 Task: Visit the company website of Walmart
Action: Mouse moved to (516, 539)
Screenshot: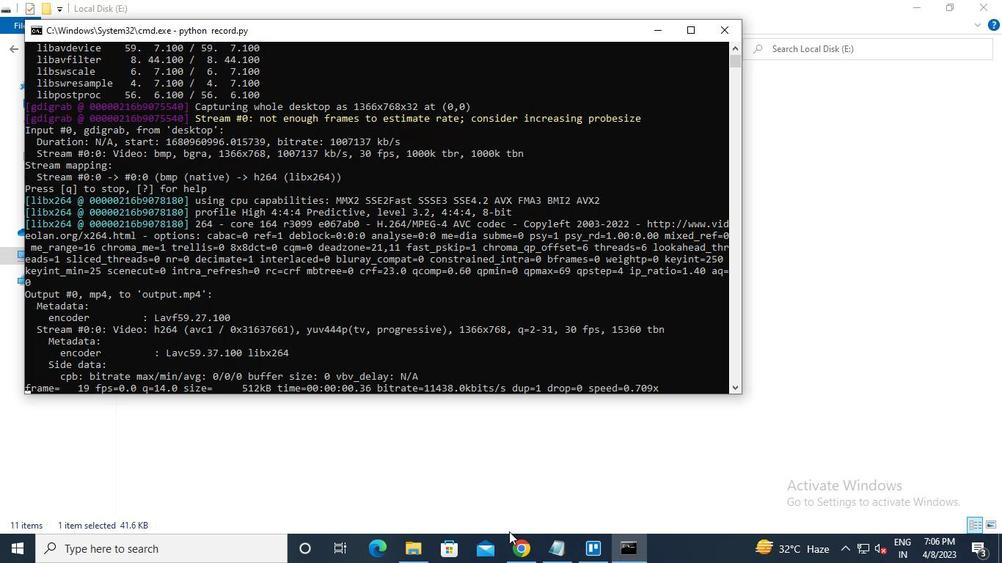 
Action: Mouse pressed left at (516, 539)
Screenshot: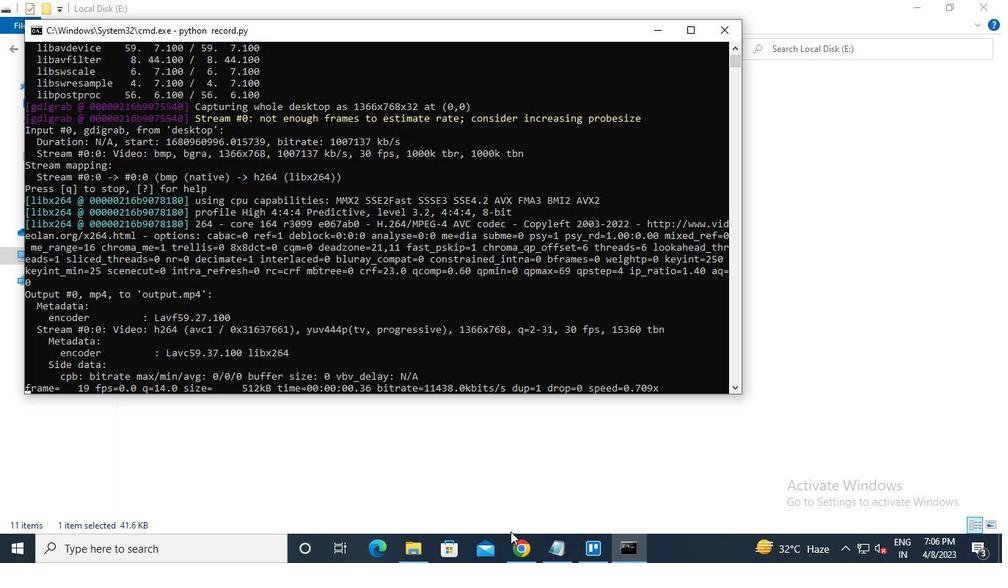 
Action: Mouse moved to (217, 99)
Screenshot: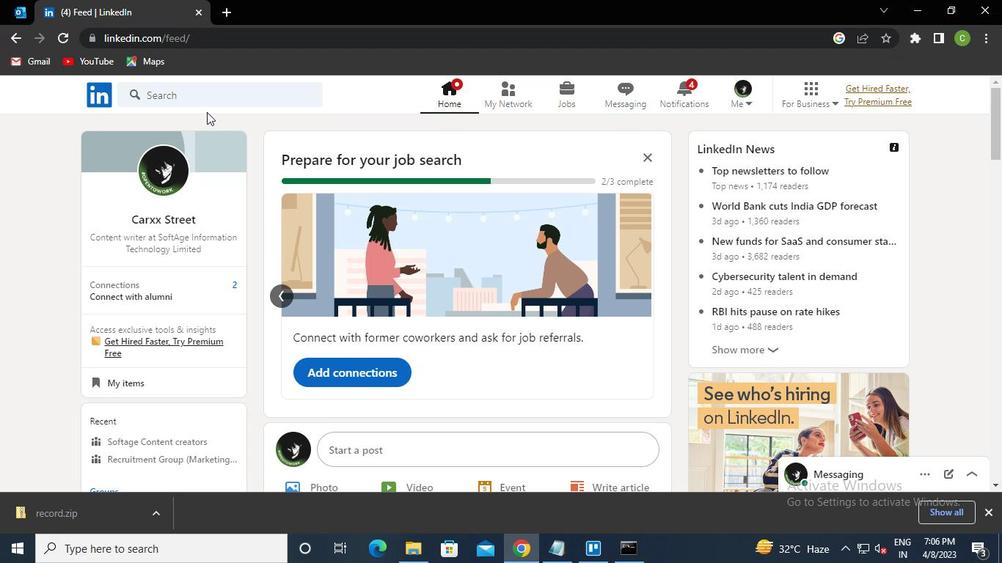 
Action: Mouse pressed left at (217, 99)
Screenshot: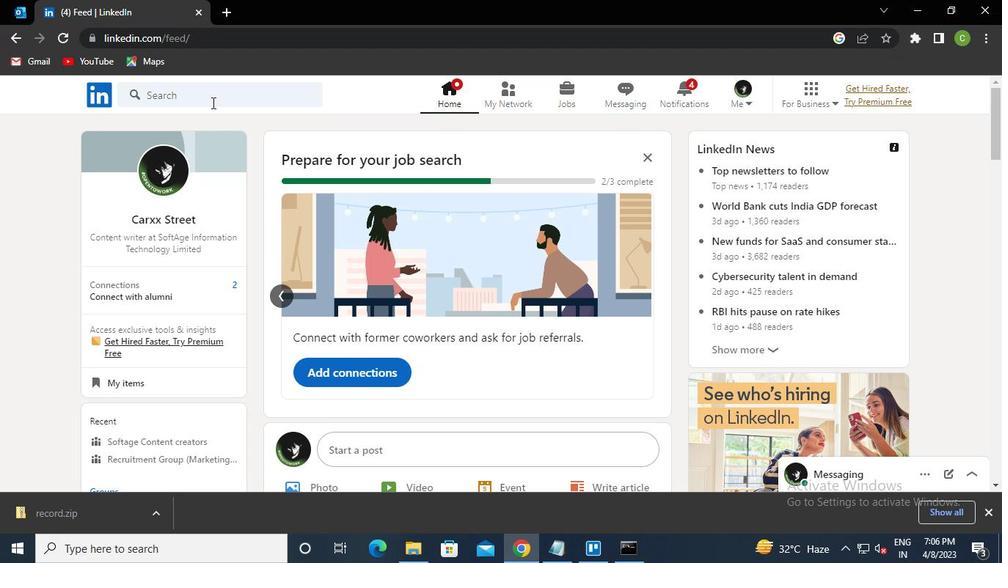 
Action: Keyboard w
Screenshot: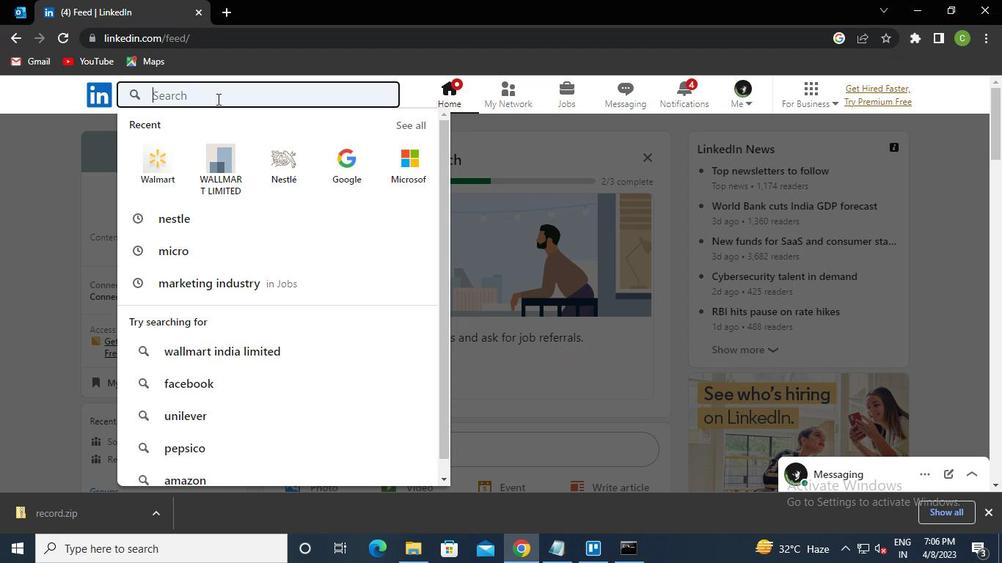 
Action: Keyboard a
Screenshot: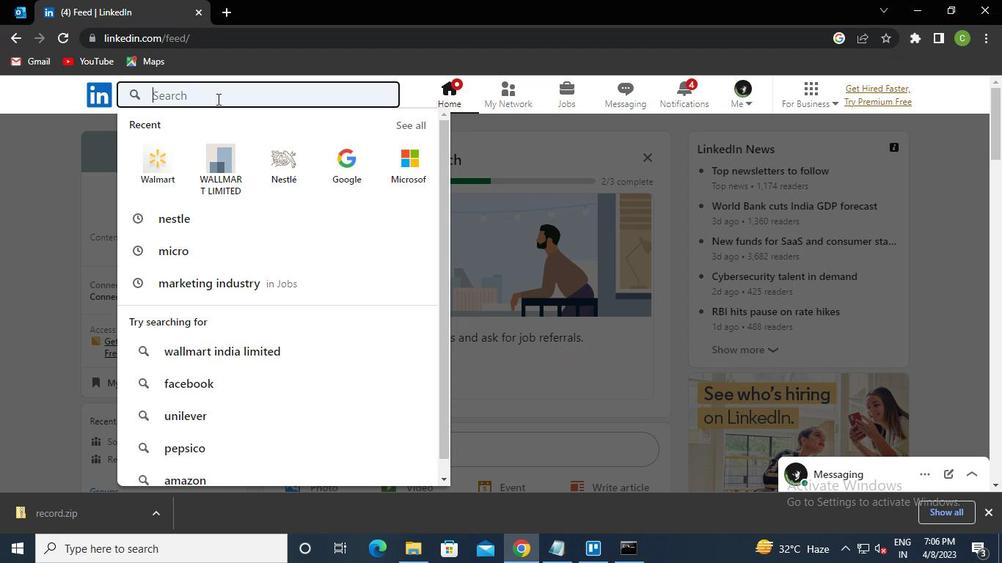 
Action: Keyboard l
Screenshot: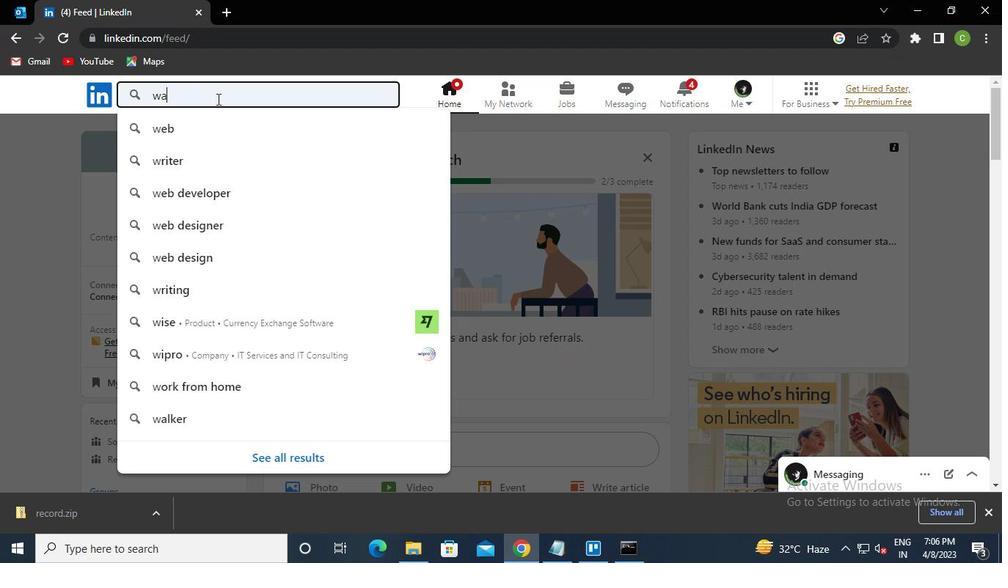 
Action: Keyboard m
Screenshot: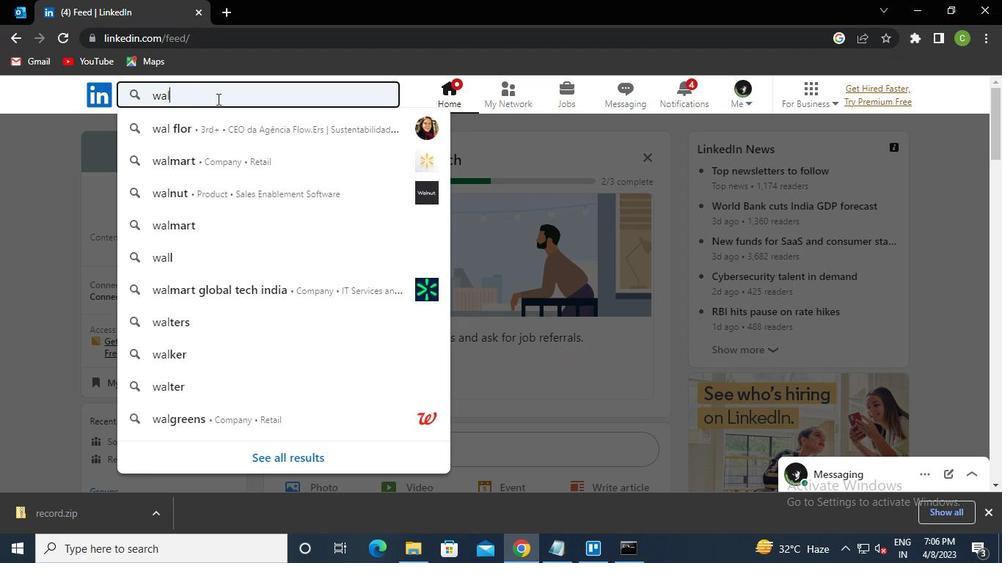 
Action: Keyboard a
Screenshot: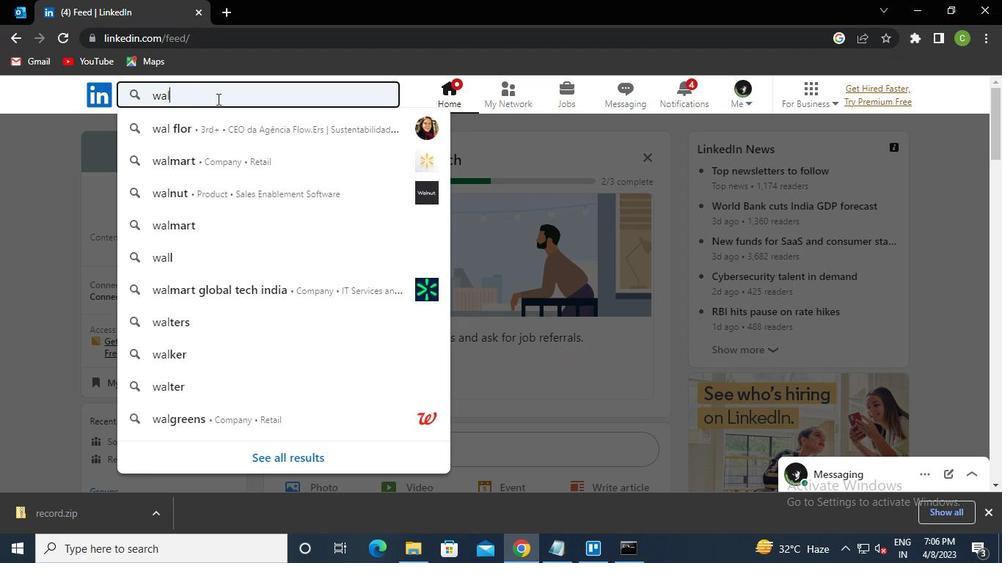 
Action: Keyboard r
Screenshot: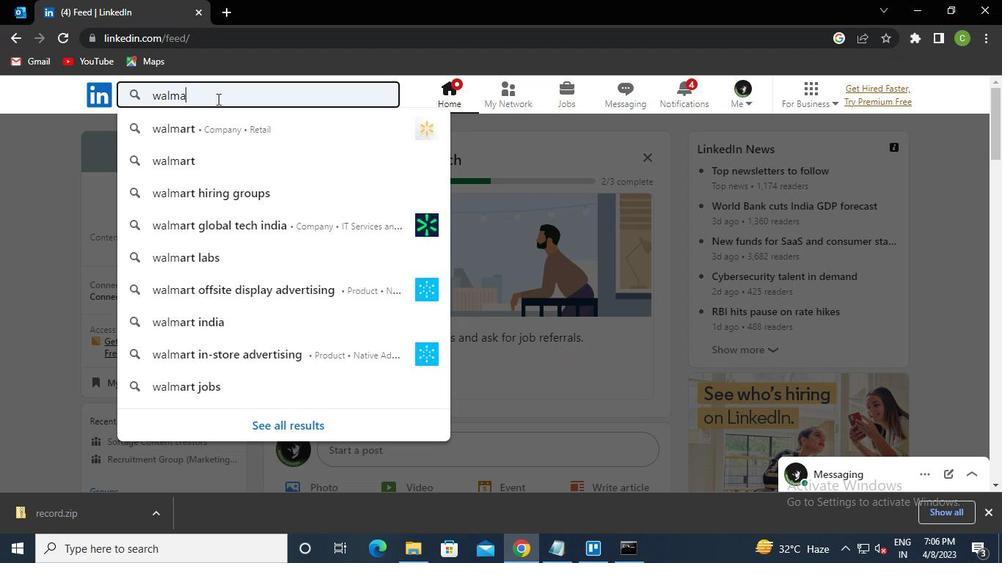 
Action: Keyboard t
Screenshot: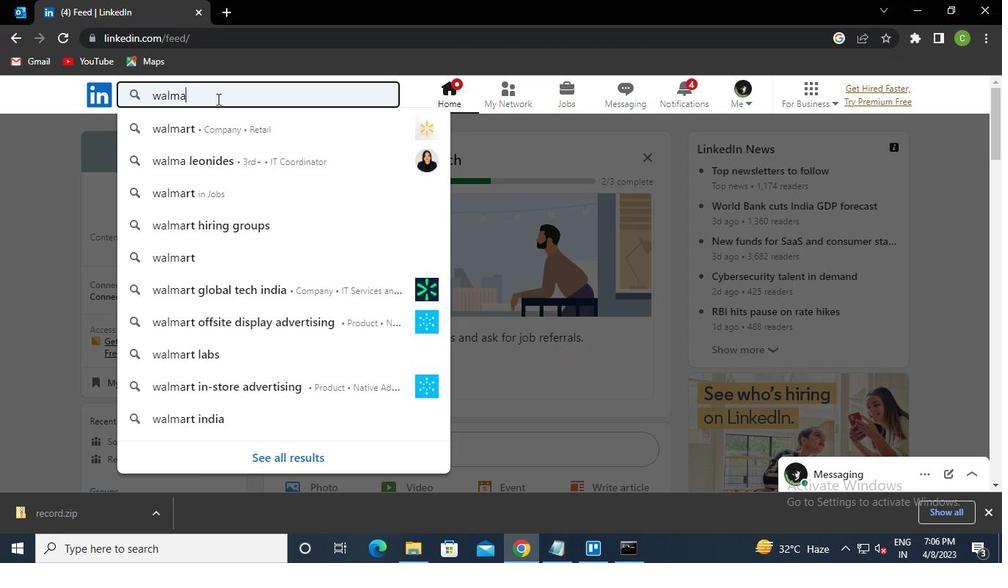 
Action: Keyboard Key.enter
Screenshot: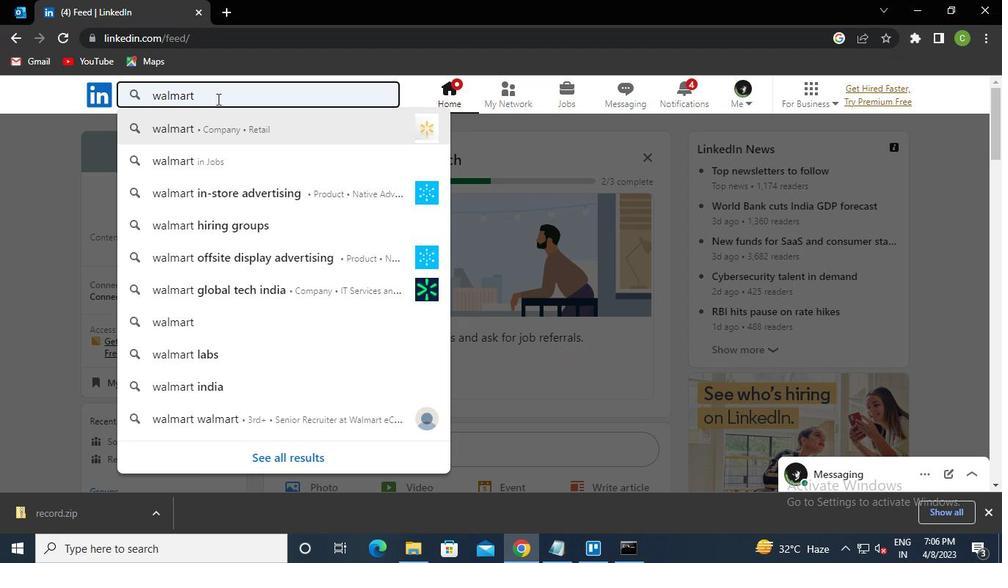 
Action: Mouse moved to (479, 239)
Screenshot: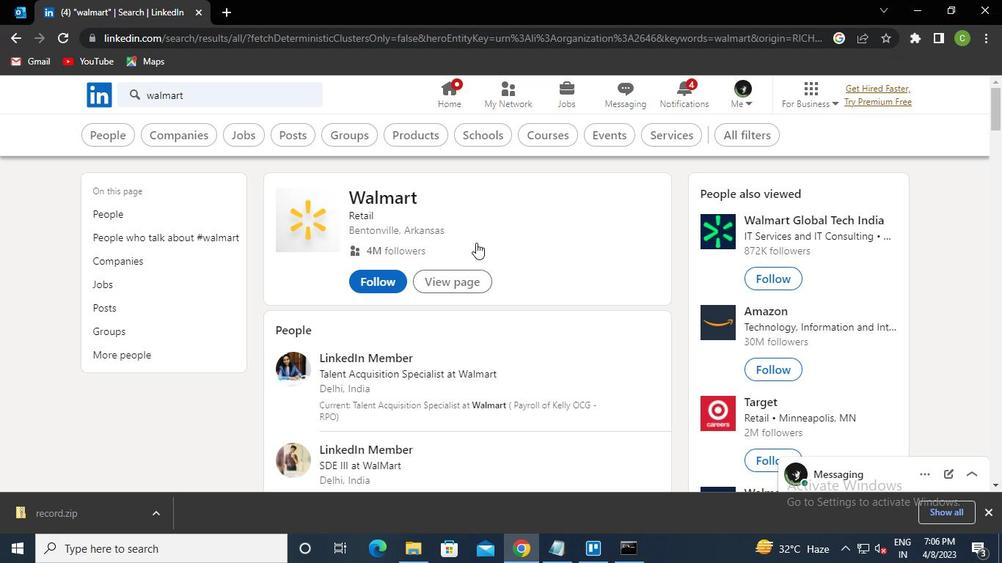 
Action: Mouse pressed left at (479, 239)
Screenshot: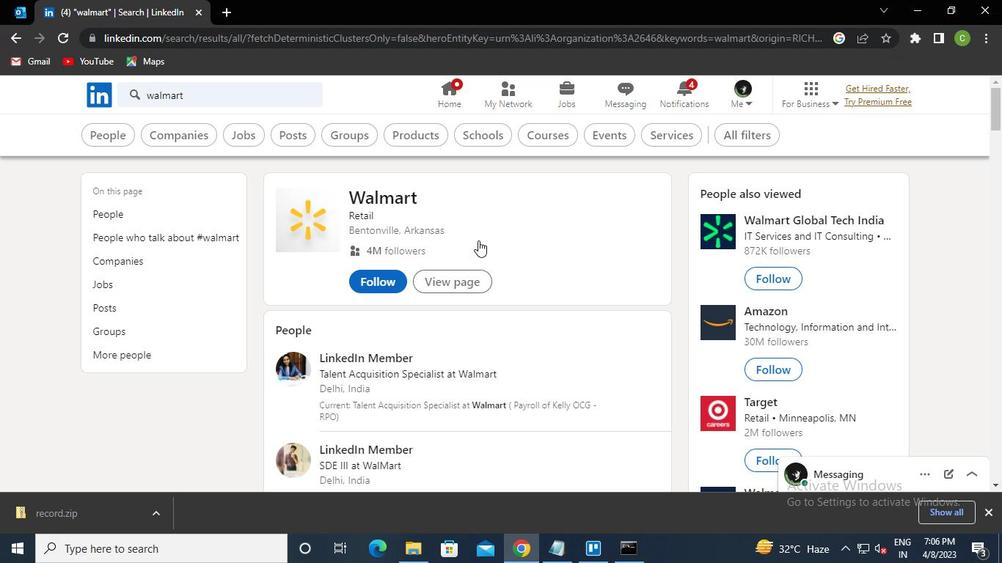 
Action: Mouse moved to (253, 372)
Screenshot: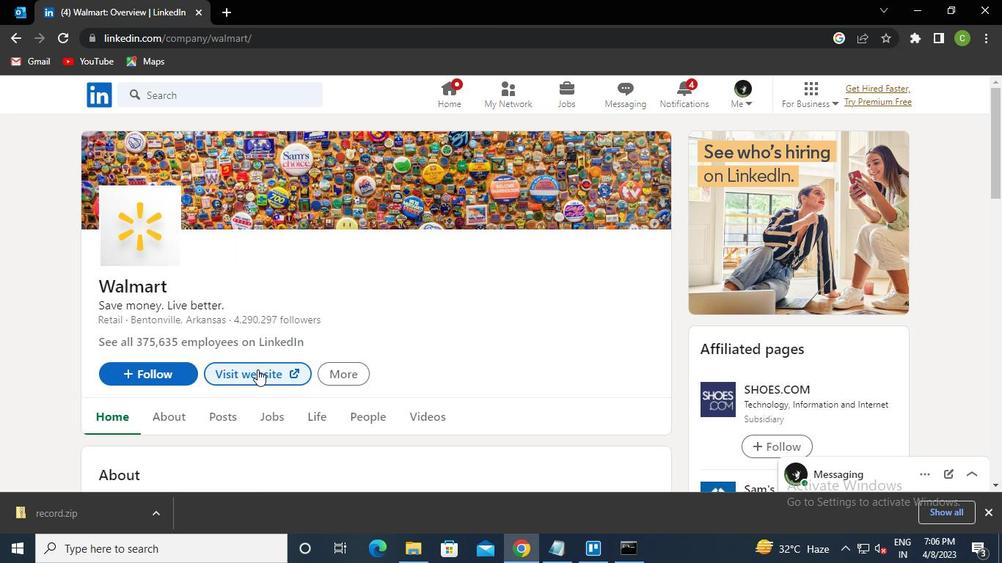 
Action: Mouse pressed left at (253, 372)
Screenshot: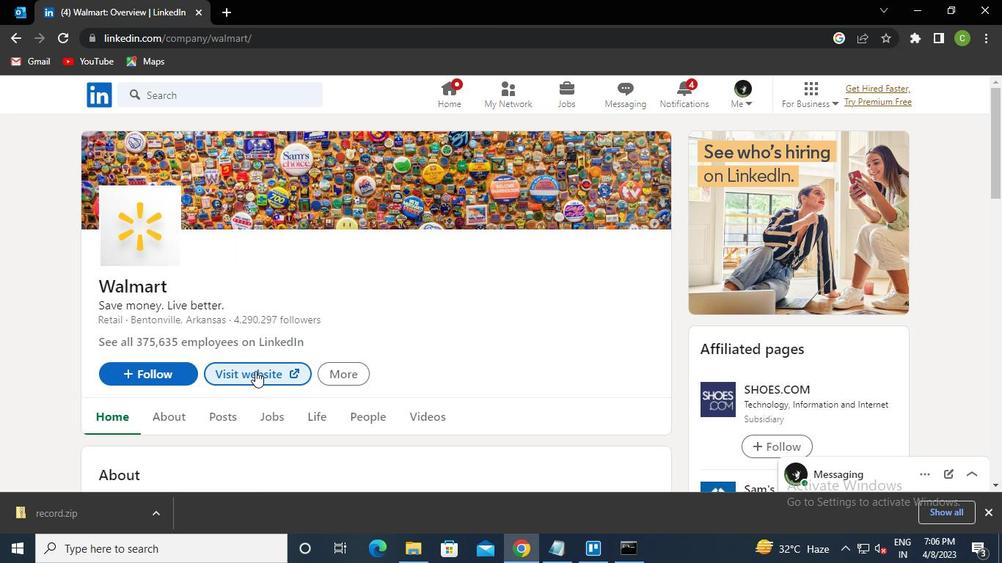 
Action: Mouse moved to (632, 549)
Screenshot: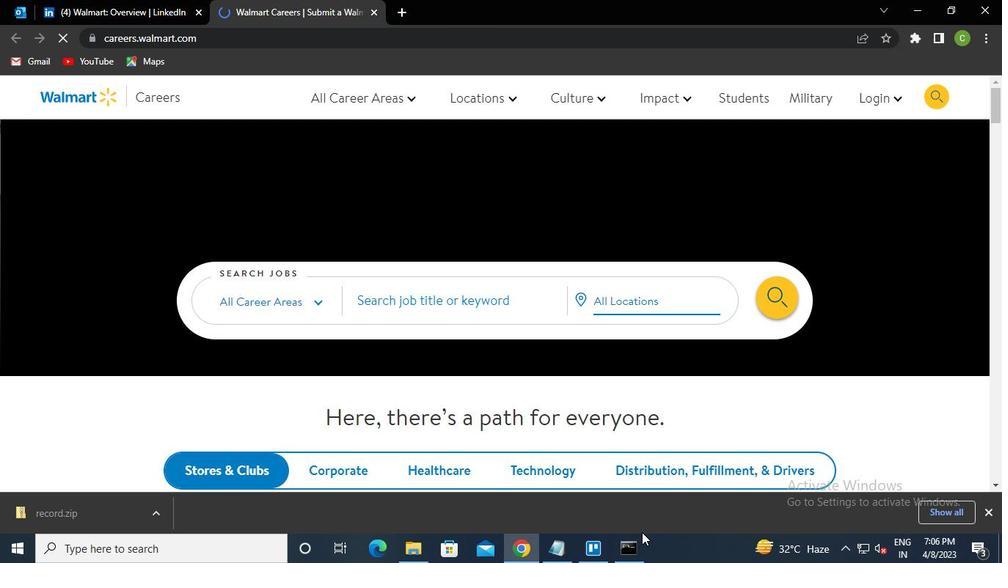 
Action: Mouse pressed left at (632, 549)
Screenshot: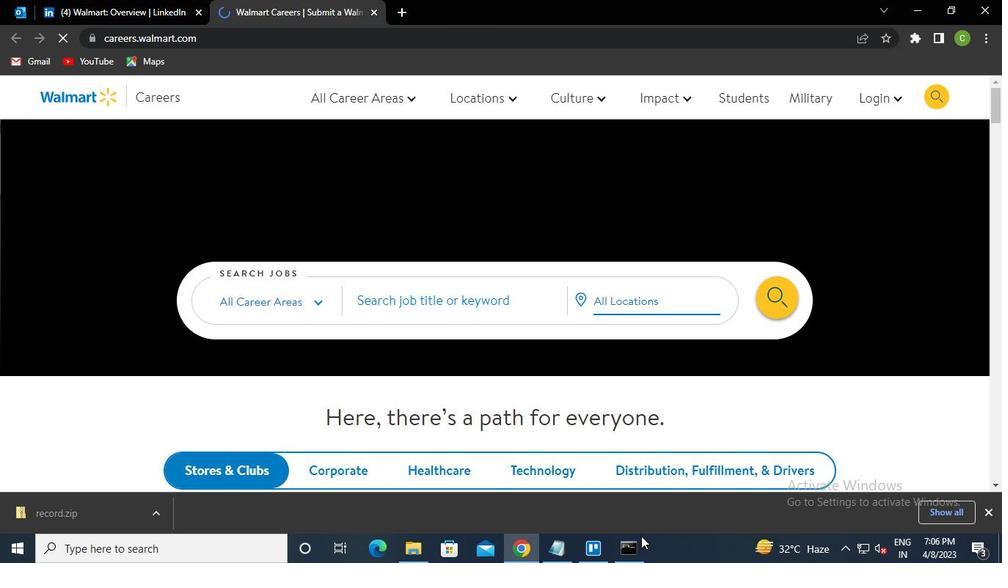 
Action: Mouse moved to (734, 30)
Screenshot: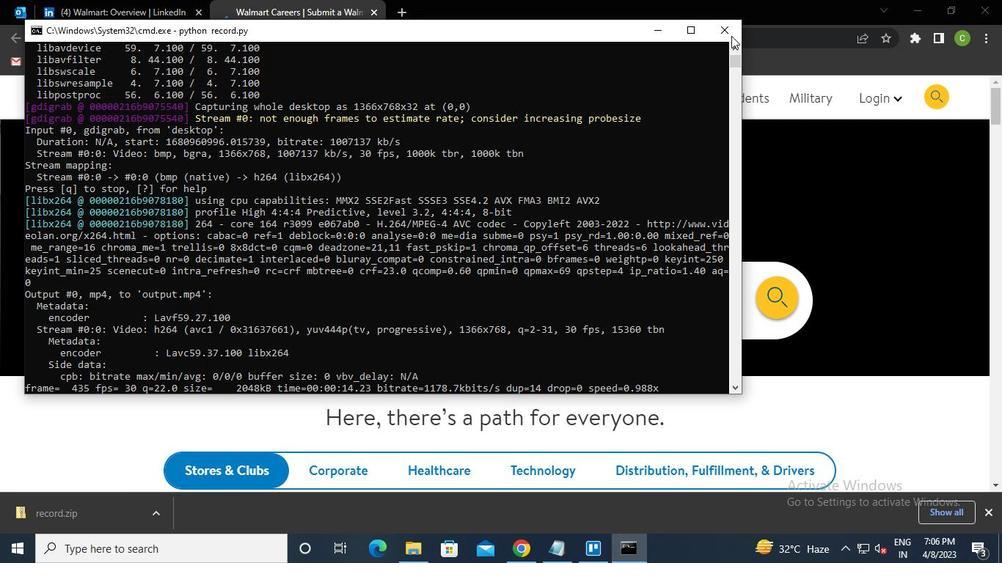 
Action: Mouse pressed left at (734, 30)
Screenshot: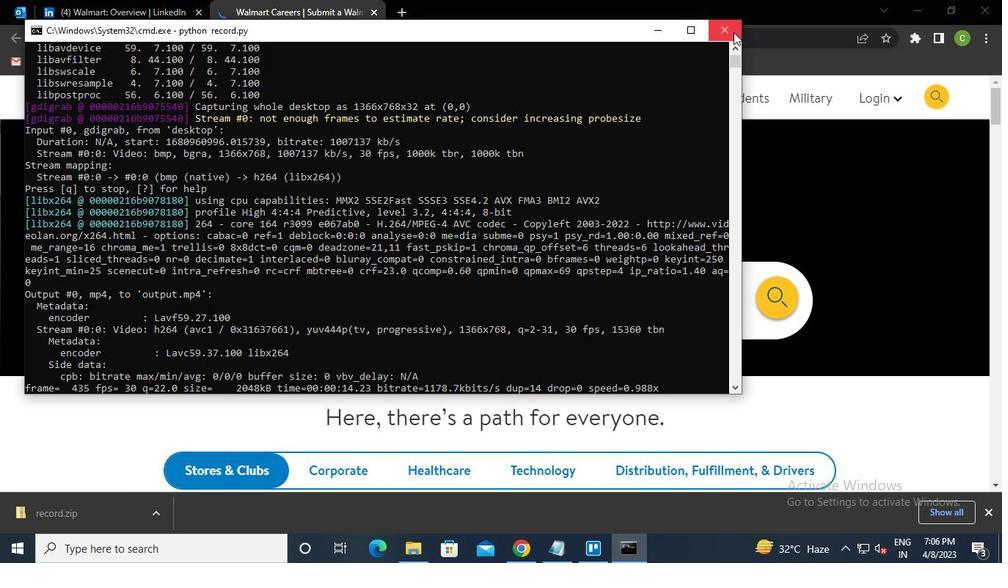 
Action: Mouse moved to (661, 44)
Screenshot: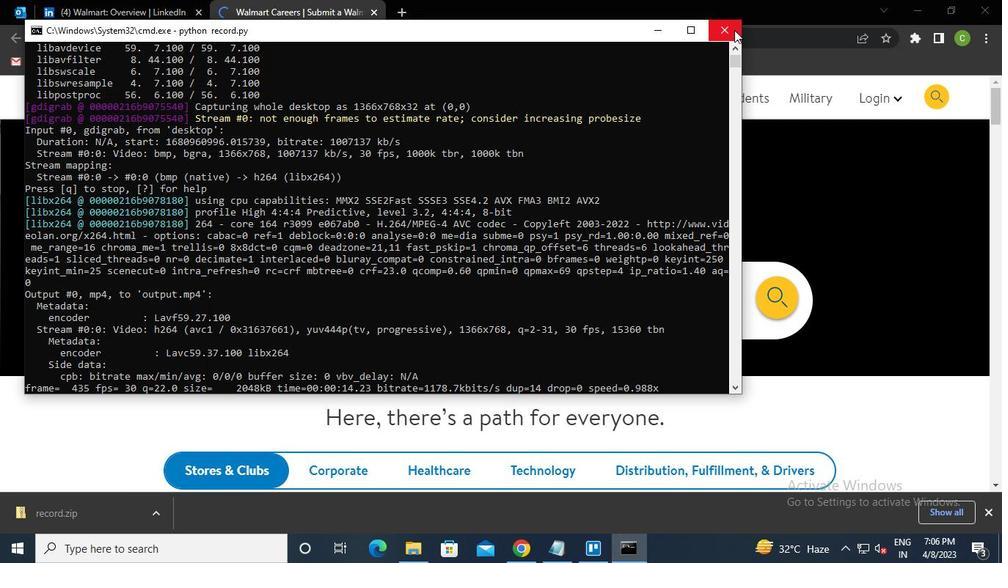 
